 Task: Disable project migration in feature preview.
Action: Mouse moved to (1142, 114)
Screenshot: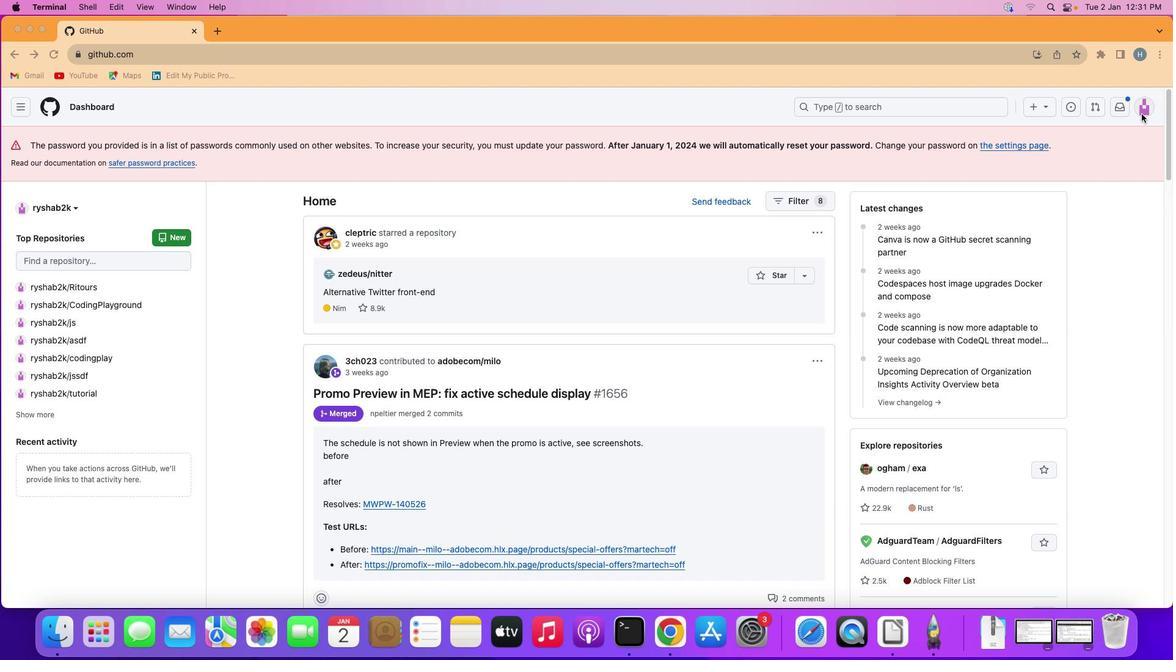 
Action: Mouse pressed left at (1142, 114)
Screenshot: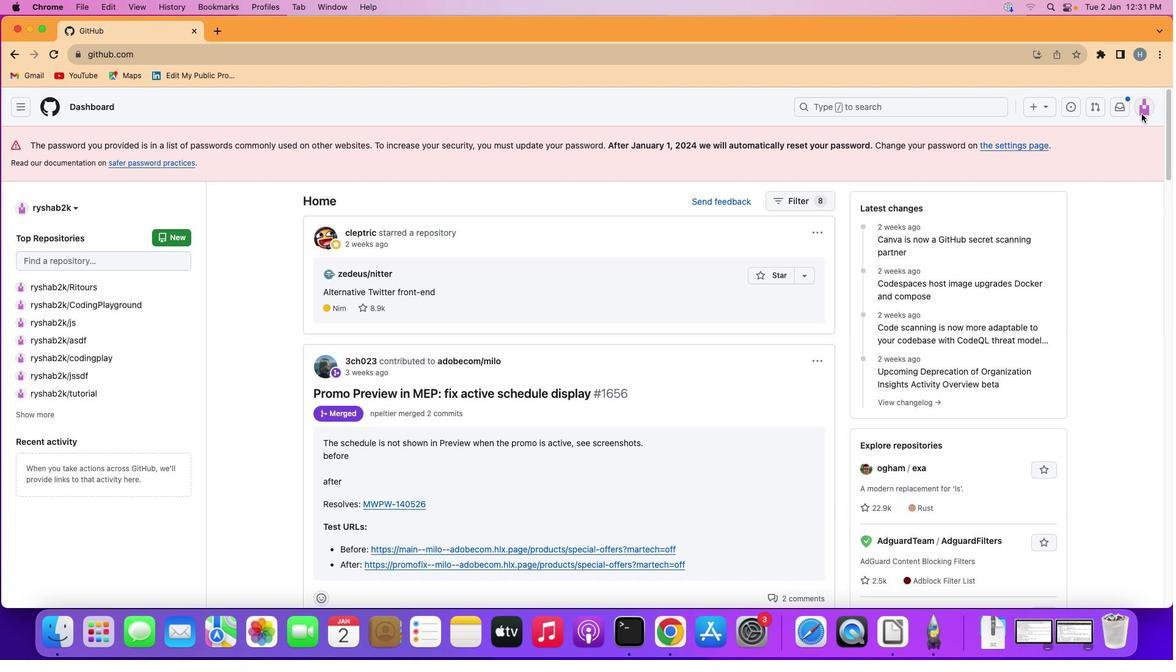 
Action: Mouse moved to (1150, 100)
Screenshot: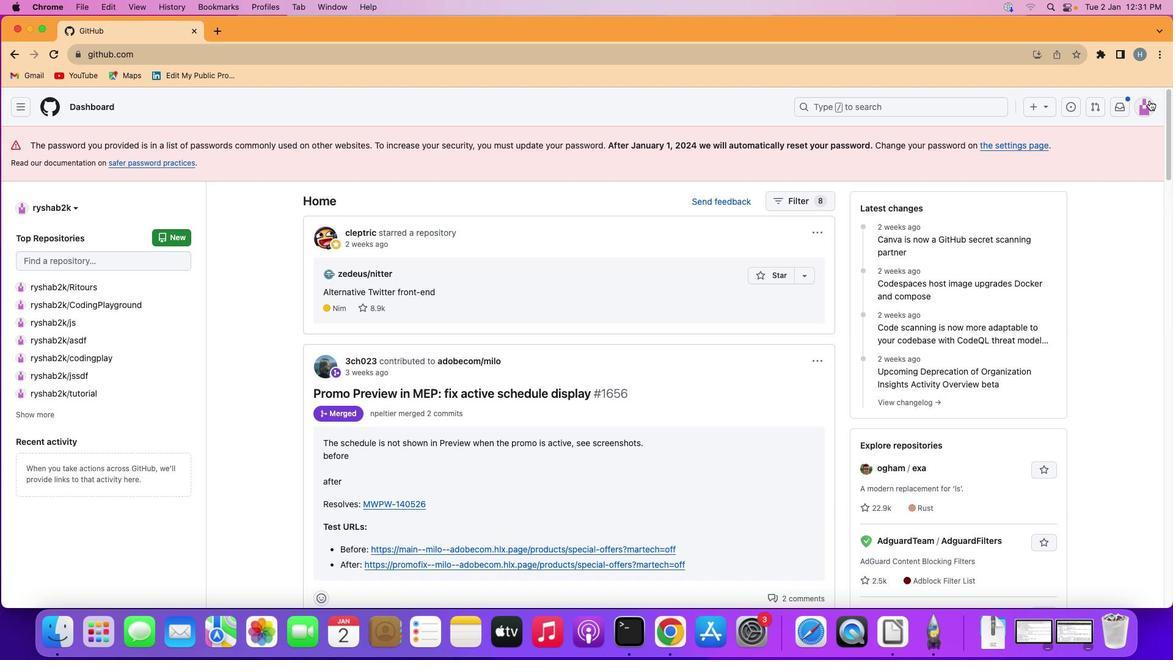 
Action: Mouse pressed left at (1150, 100)
Screenshot: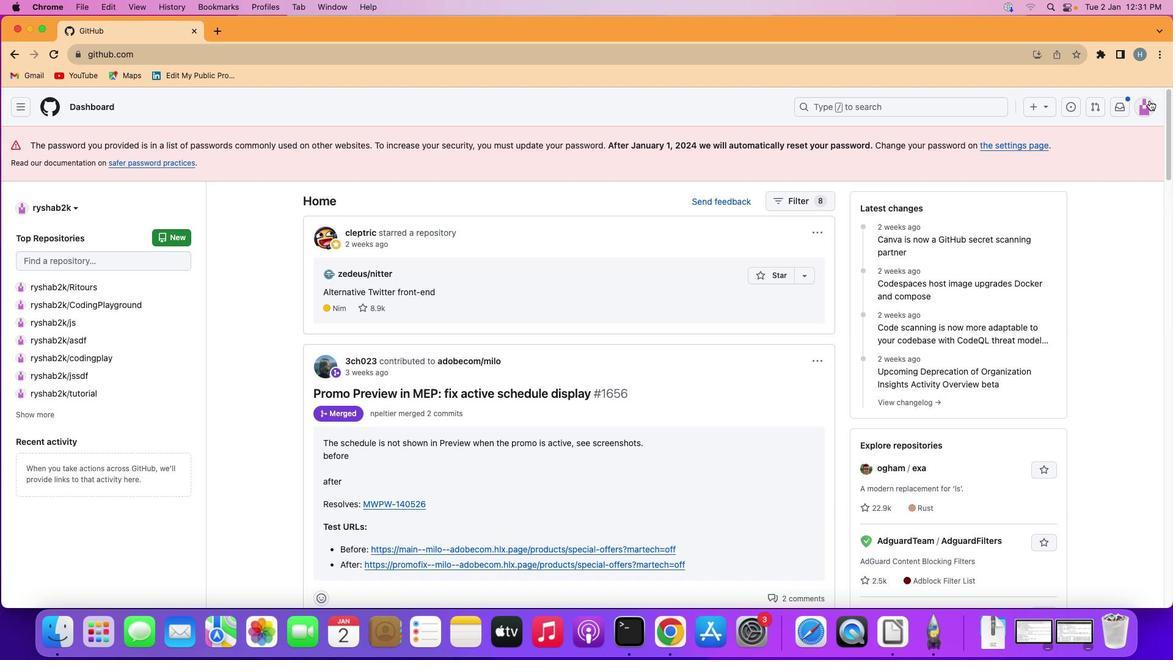 
Action: Mouse moved to (1033, 419)
Screenshot: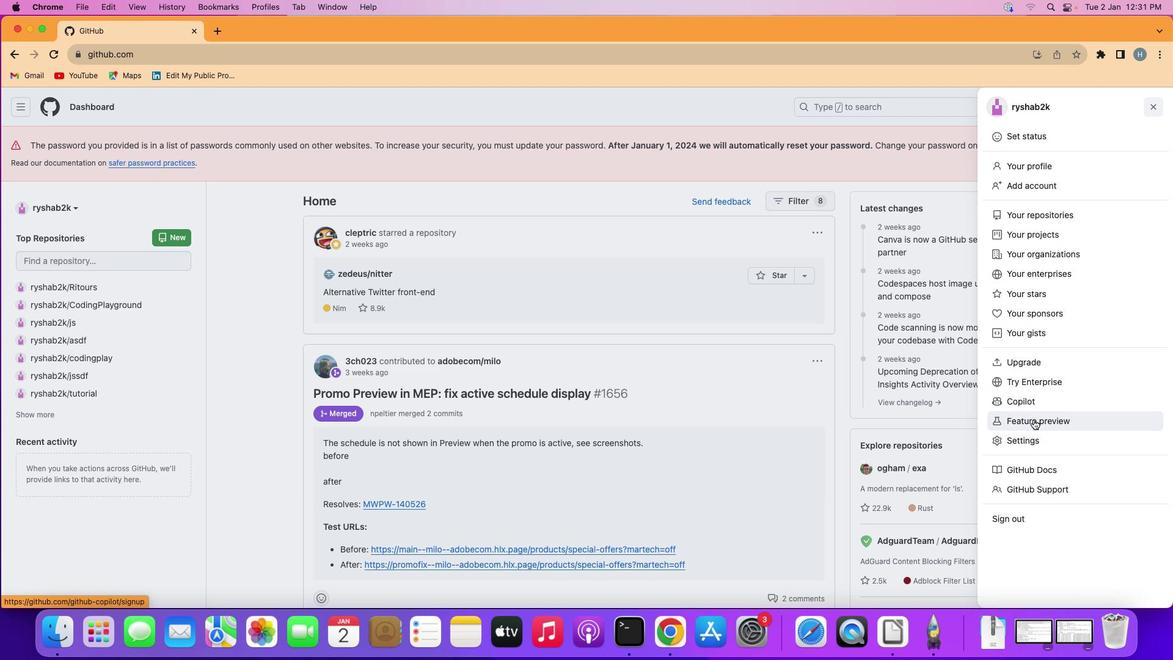 
Action: Mouse pressed left at (1033, 419)
Screenshot: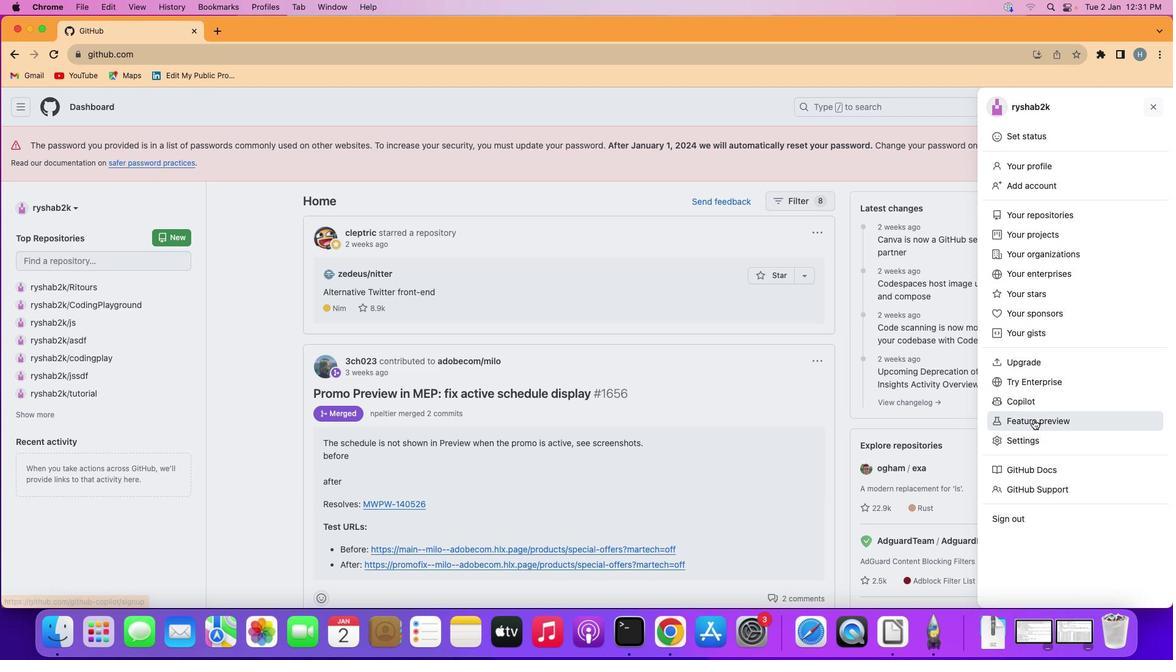 
Action: Mouse moved to (396, 323)
Screenshot: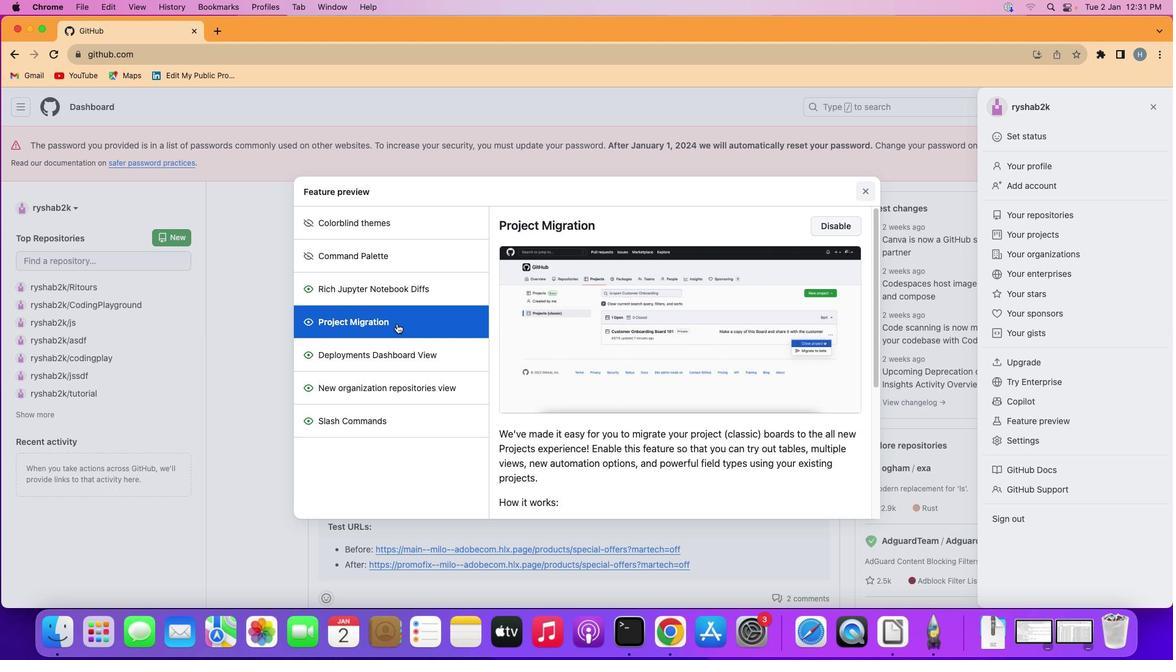 
Action: Mouse pressed left at (396, 323)
Screenshot: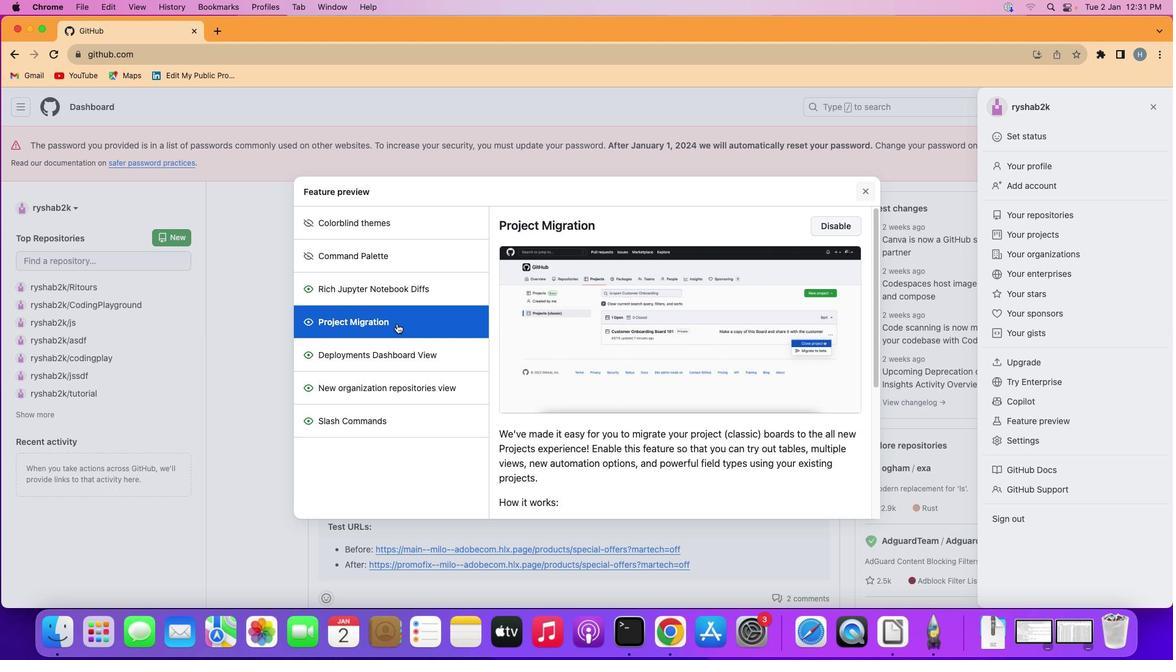 
Action: Mouse moved to (825, 228)
Screenshot: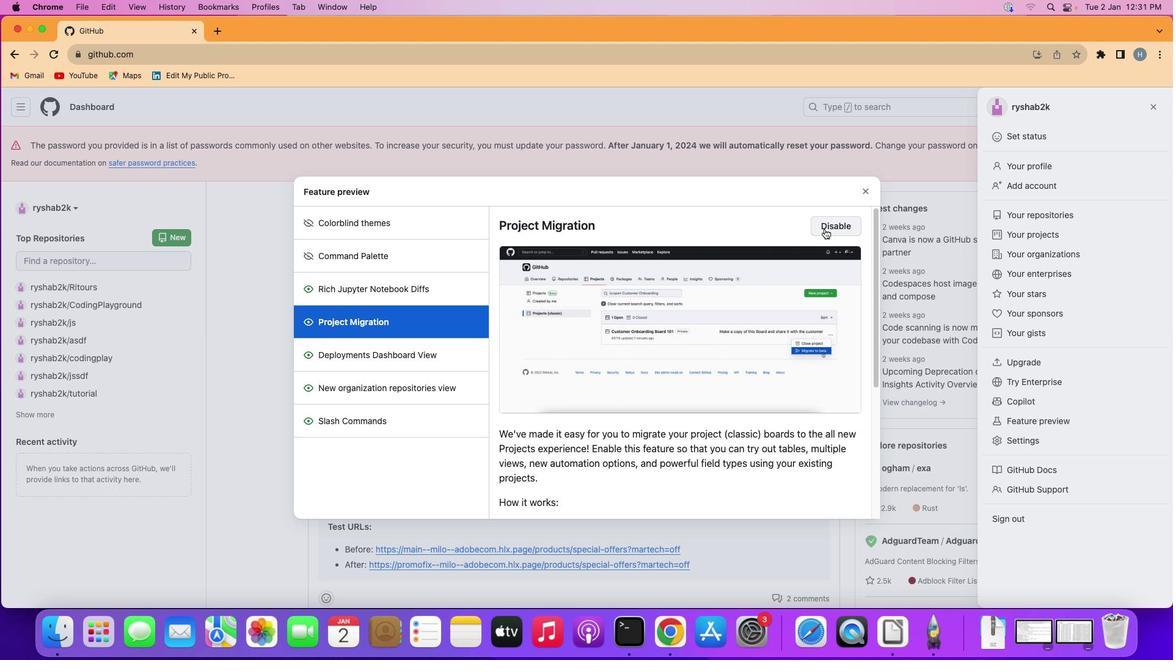 
Action: Mouse pressed left at (825, 228)
Screenshot: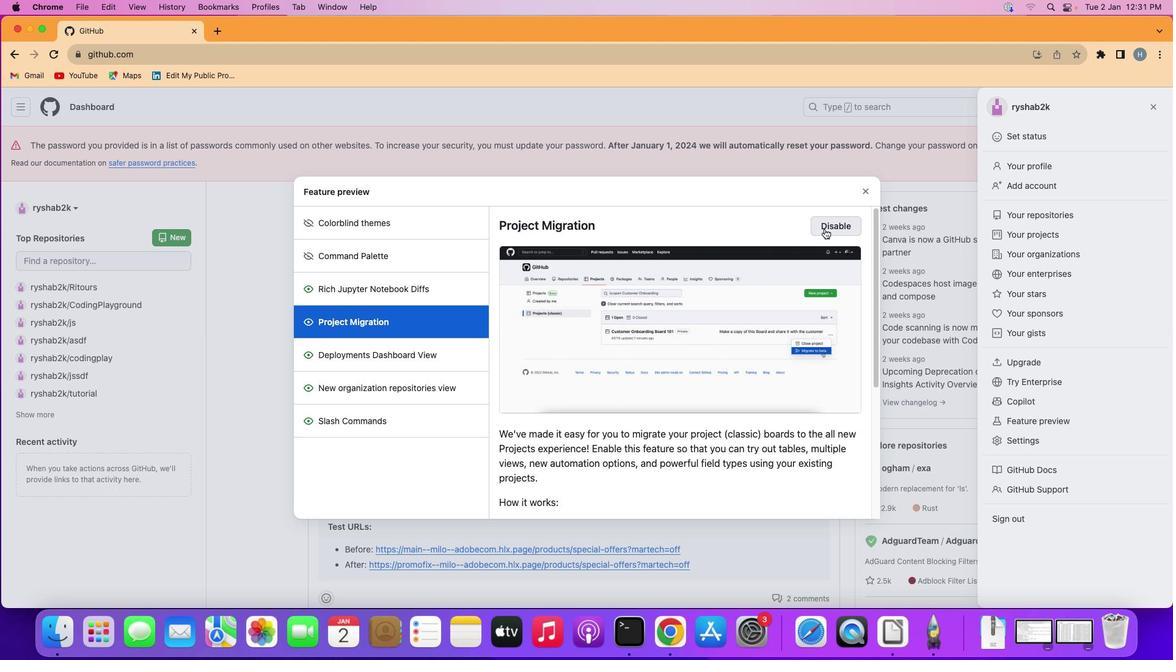 
